 Task: Log work in the project AgileCenter for the issue 'Develop a new tool for automated testing of cross-browser compatibility and responsiveness' spent time as '2w 3d 9h 51m' and remaining time as '5w 1d 23h 40m' and add a flag. Now add the issue to the epic 'Security Compliance'. Log work in the project AgileCenter for the issue 'Upgrade the database indexing strategy of a web application to improve query performance and reduce data retrieval time' spent time as '4w 2d 19h 19m' and remaining time as '6w 2d 1h 36m' and clone the issue. Now add the issue to the epic 'Network Compliance'
Action: Mouse moved to (970, 163)
Screenshot: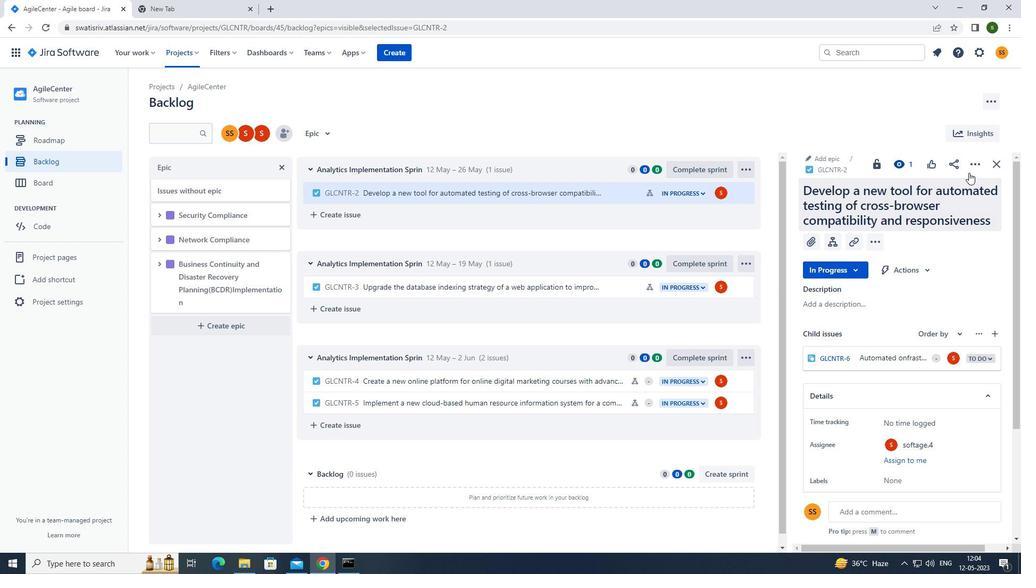 
Action: Mouse pressed left at (970, 163)
Screenshot: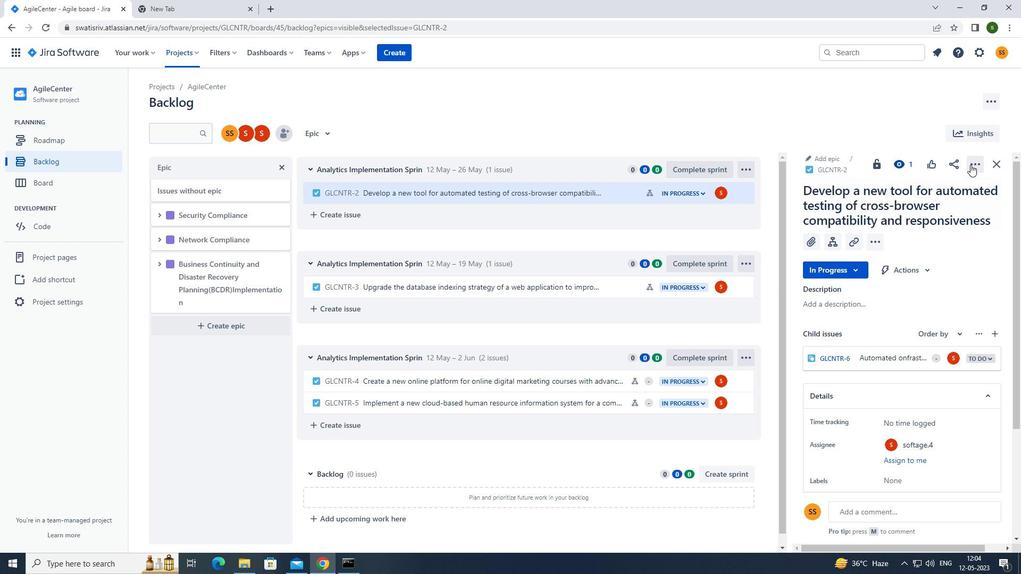 
Action: Mouse moved to (920, 190)
Screenshot: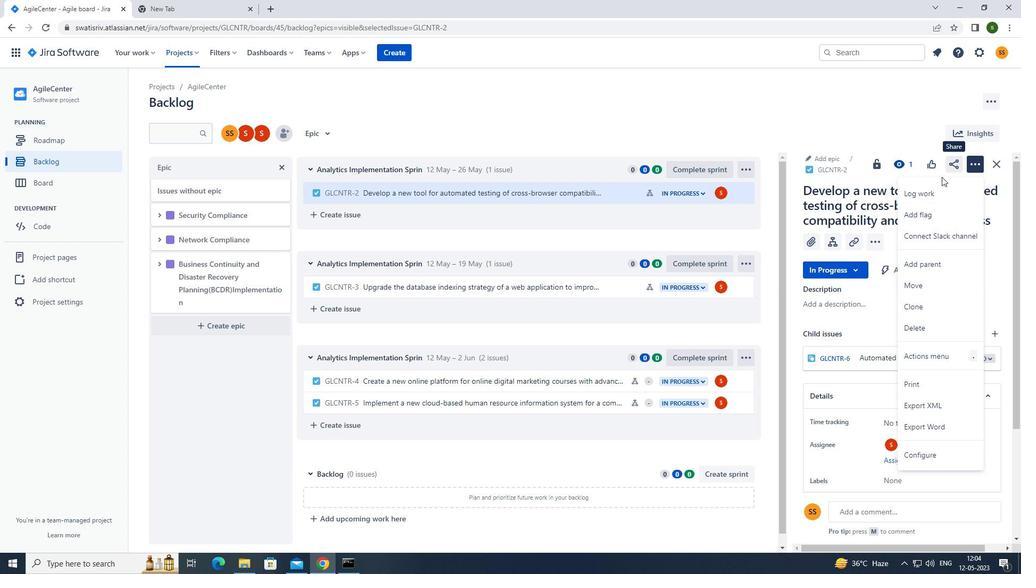 
Action: Mouse pressed left at (920, 190)
Screenshot: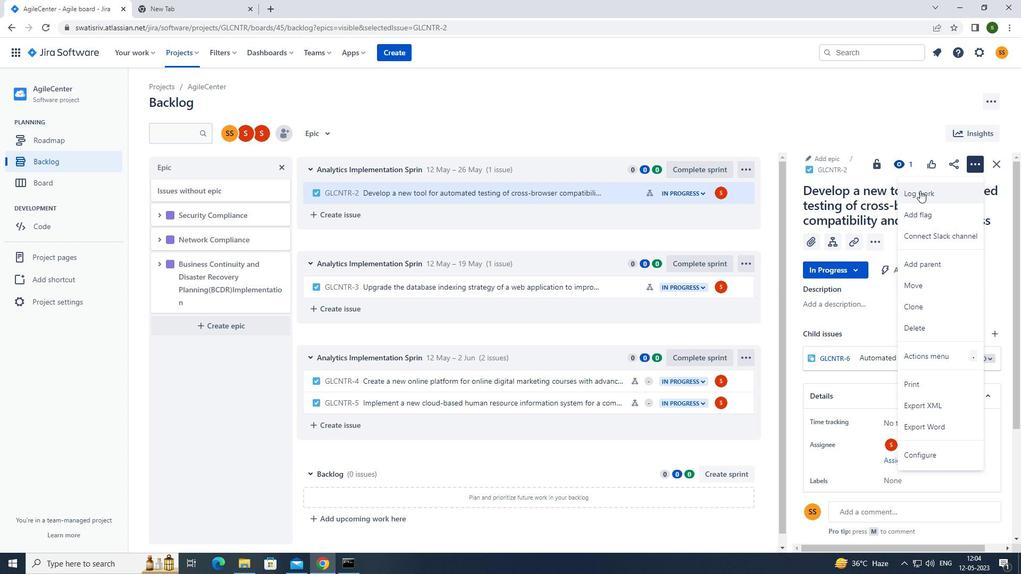 
Action: Mouse moved to (450, 132)
Screenshot: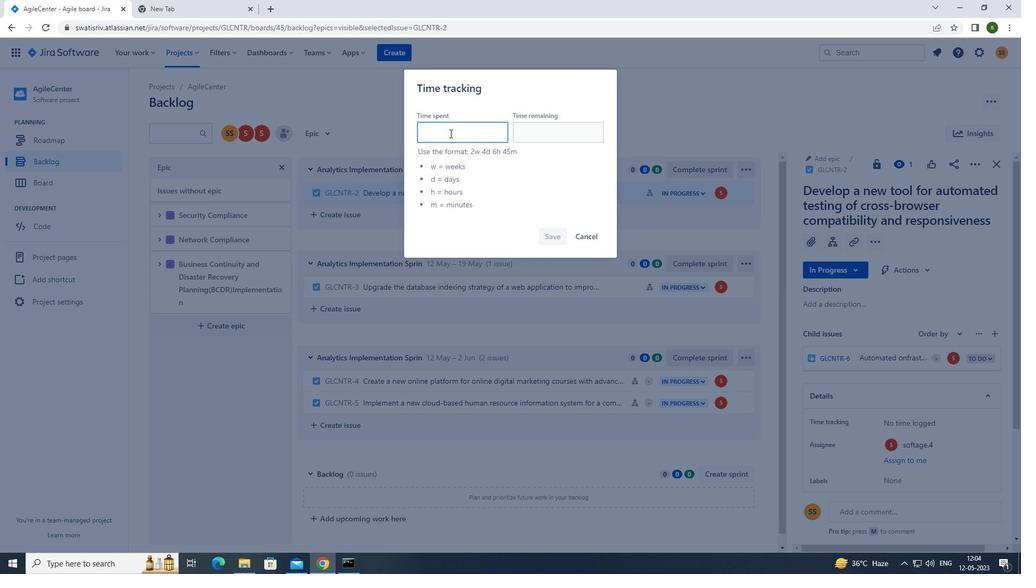 
Action: Key pressed 2w<Key.space>3d<Key.space>9g<Key.backspace>h<Key.space>51m
Screenshot: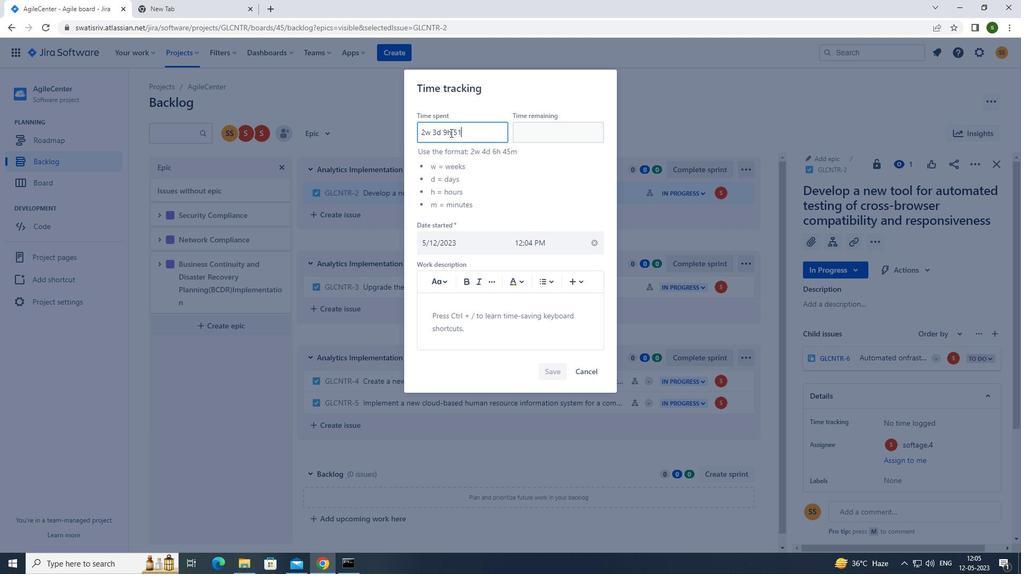 
Action: Mouse moved to (546, 147)
Screenshot: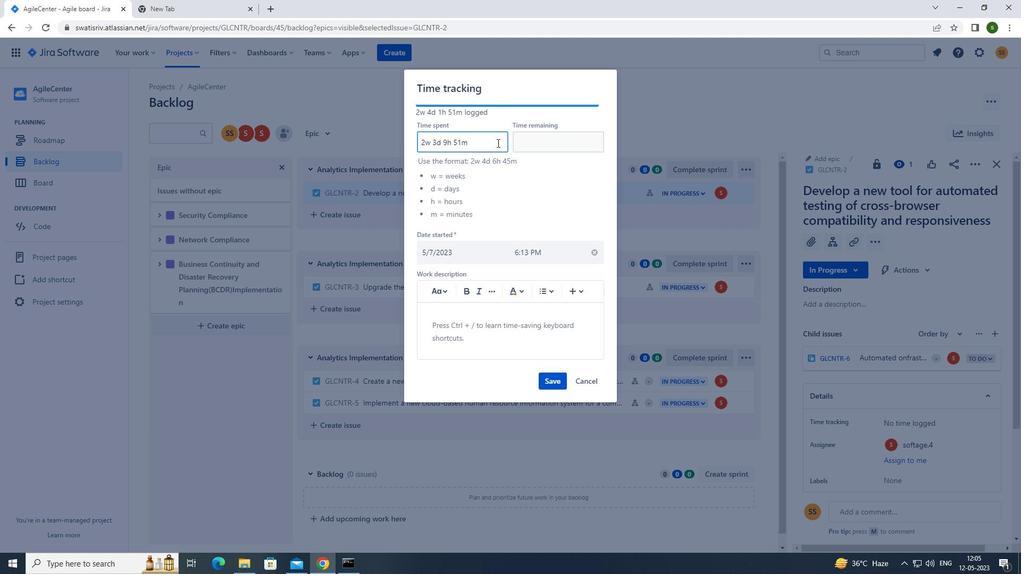 
Action: Mouse pressed left at (546, 147)
Screenshot: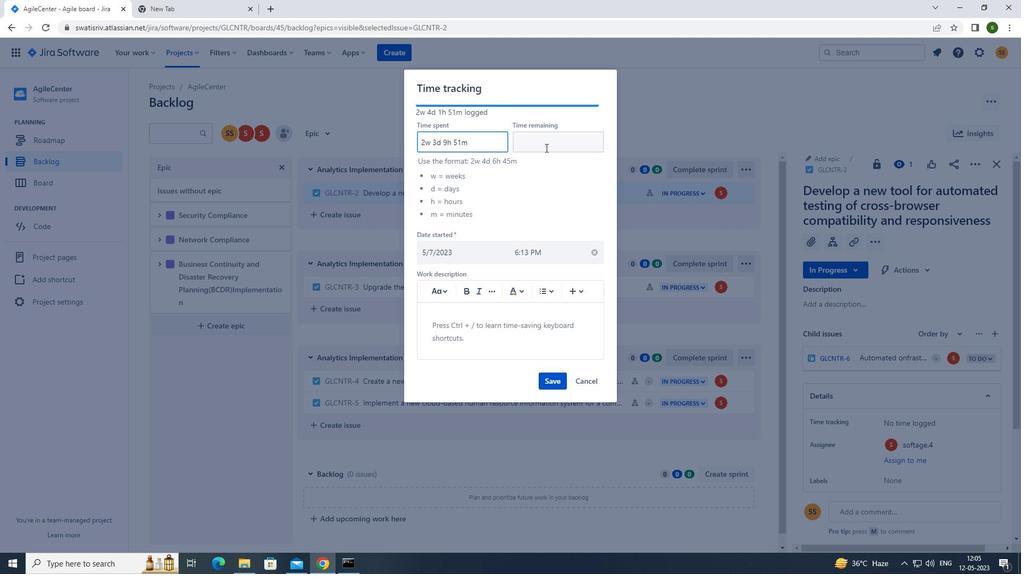 
Action: Key pressed 5w<Key.space>1d<Key.space>23h<Key.space>40m
Screenshot: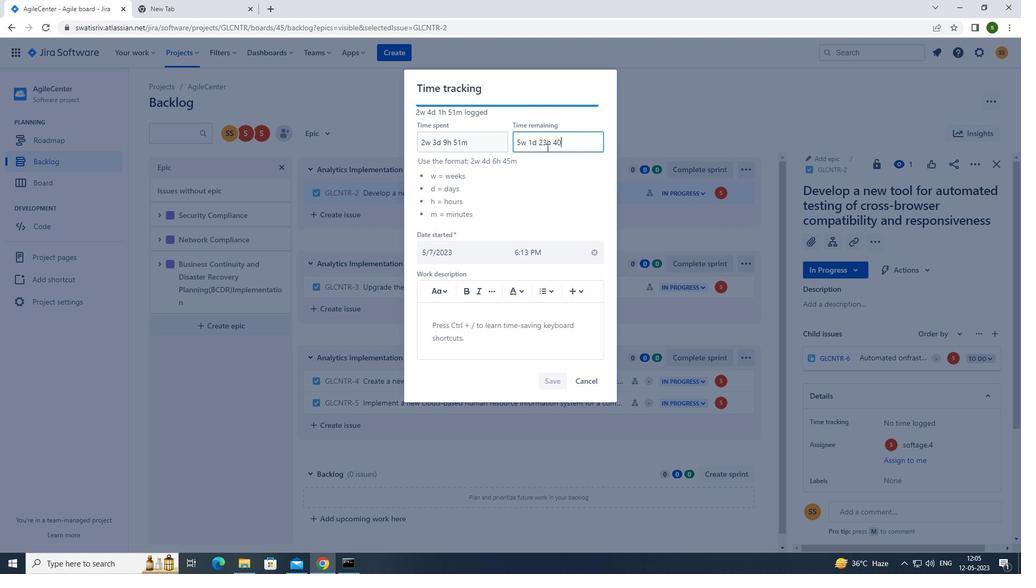 
Action: Mouse moved to (556, 383)
Screenshot: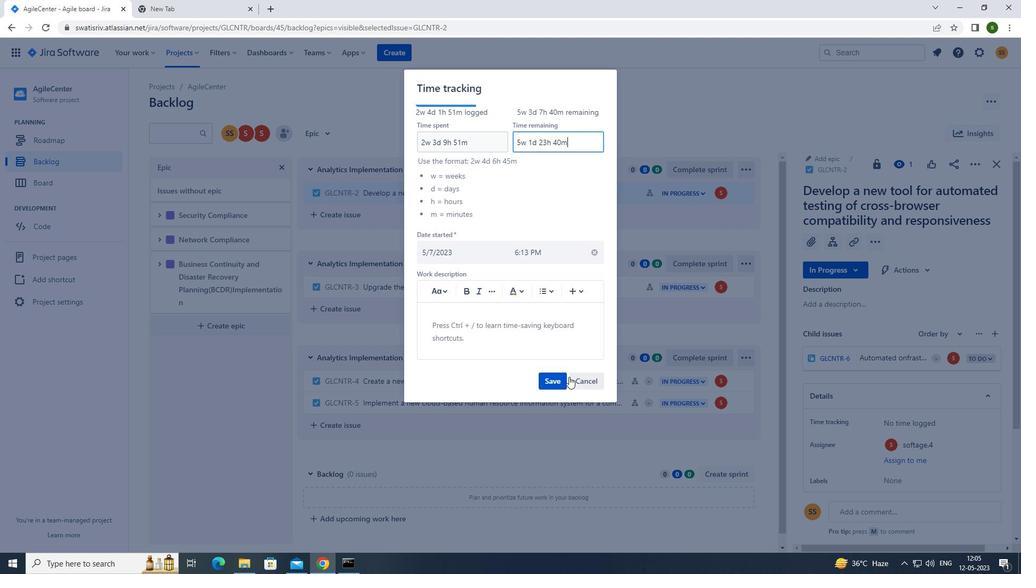
Action: Mouse pressed left at (556, 383)
Screenshot: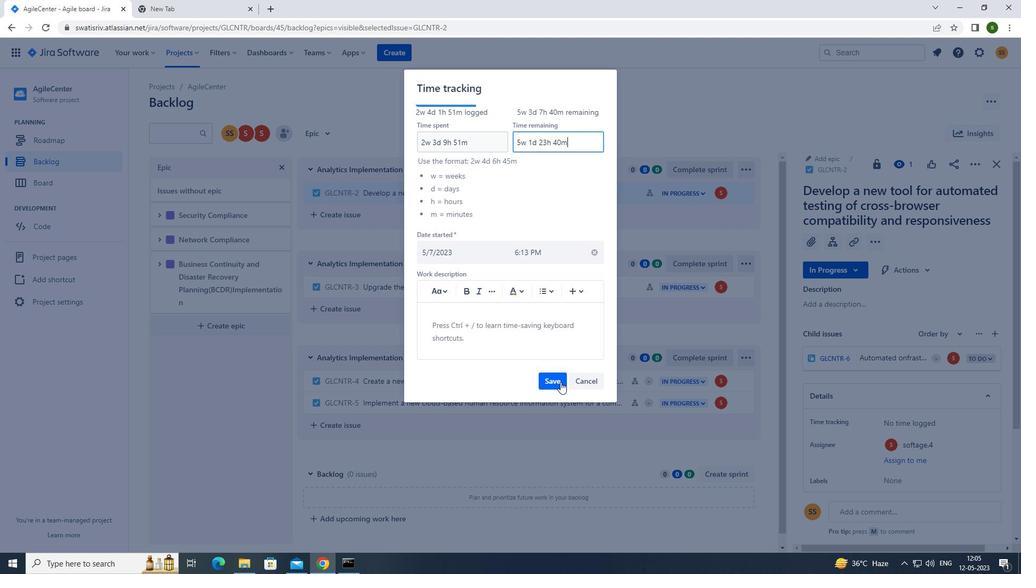 
Action: Mouse moved to (978, 164)
Screenshot: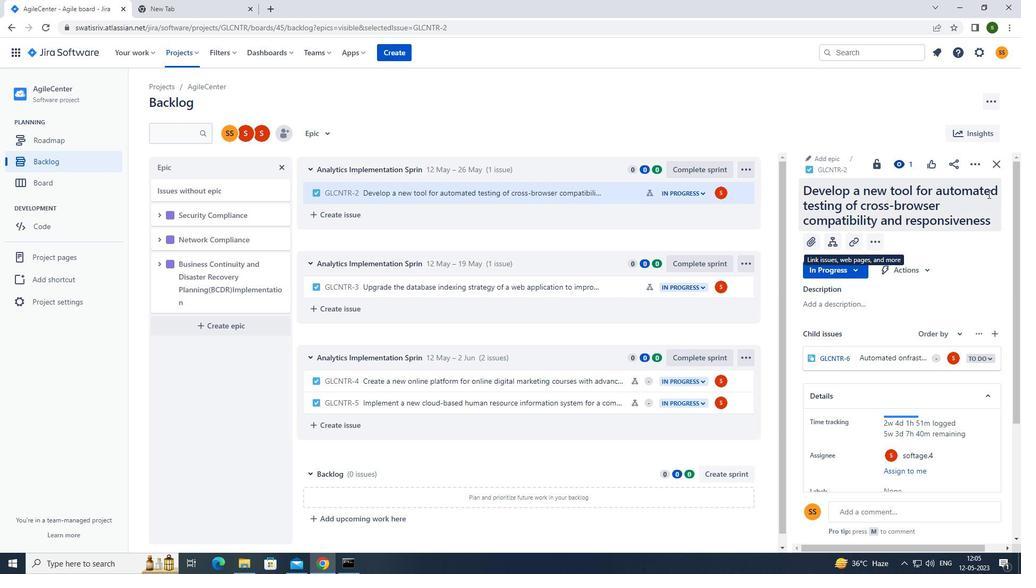 
Action: Mouse pressed left at (978, 164)
Screenshot: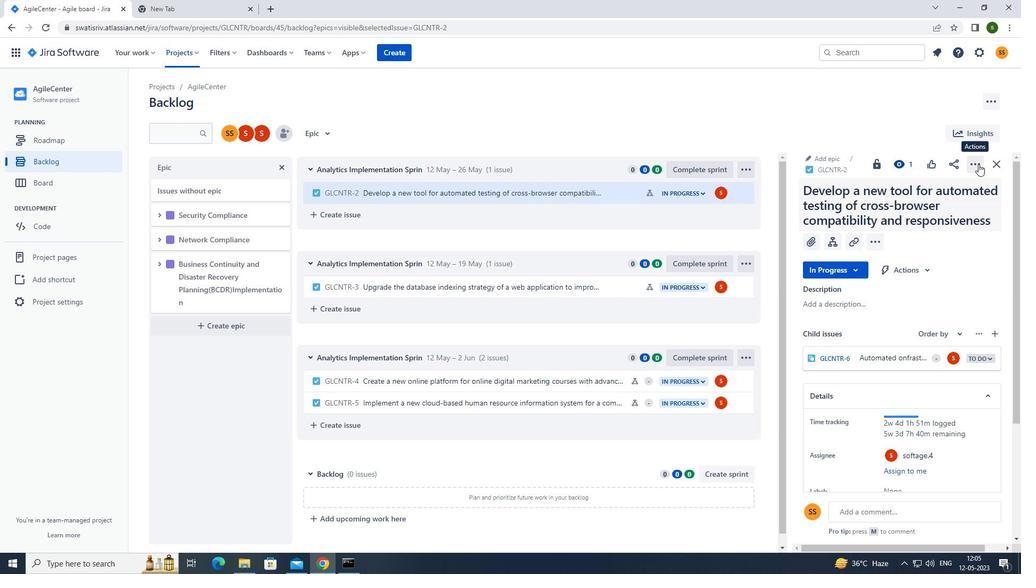 
Action: Mouse moved to (919, 215)
Screenshot: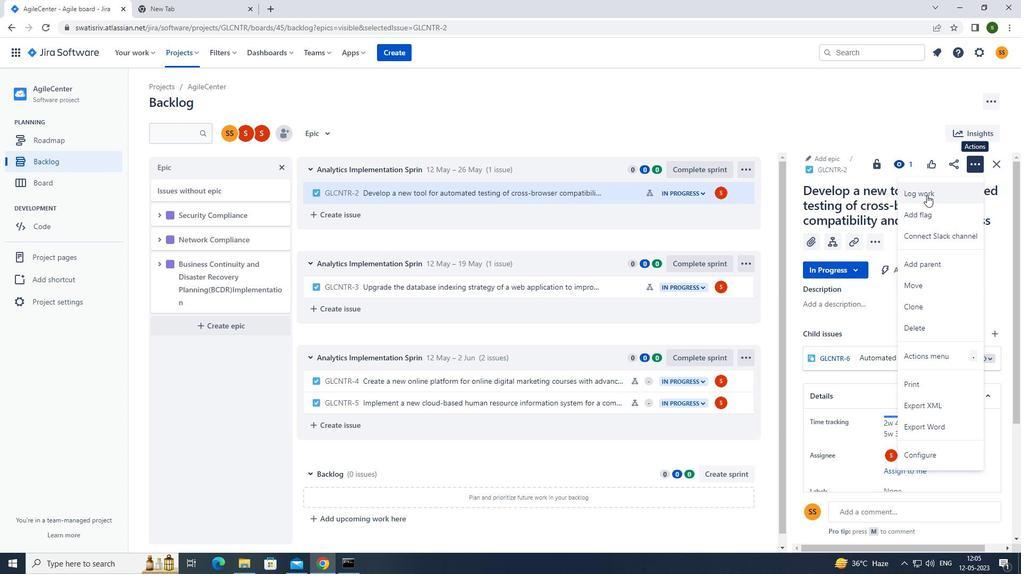 
Action: Mouse pressed left at (919, 215)
Screenshot: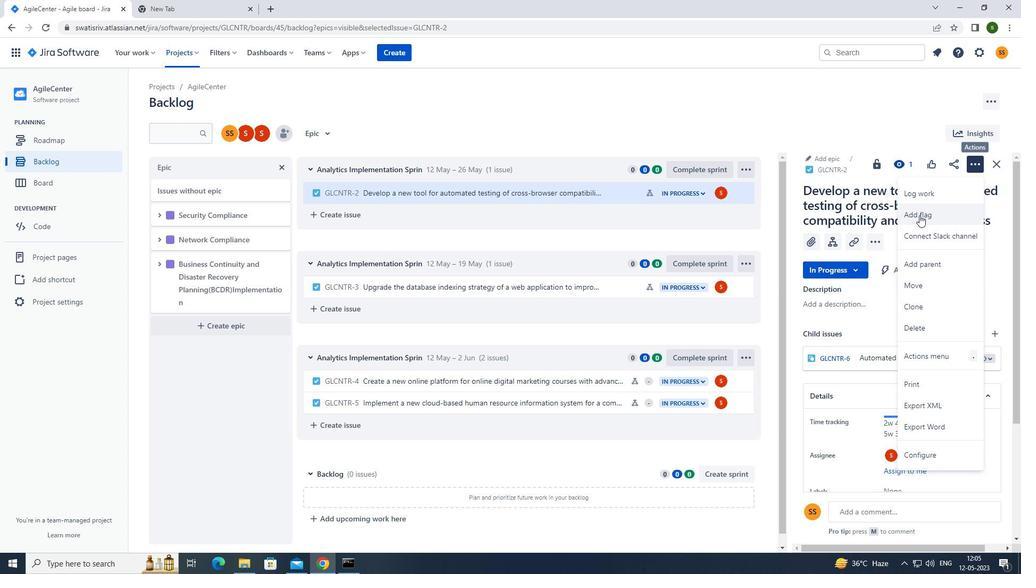 
Action: Mouse moved to (322, 131)
Screenshot: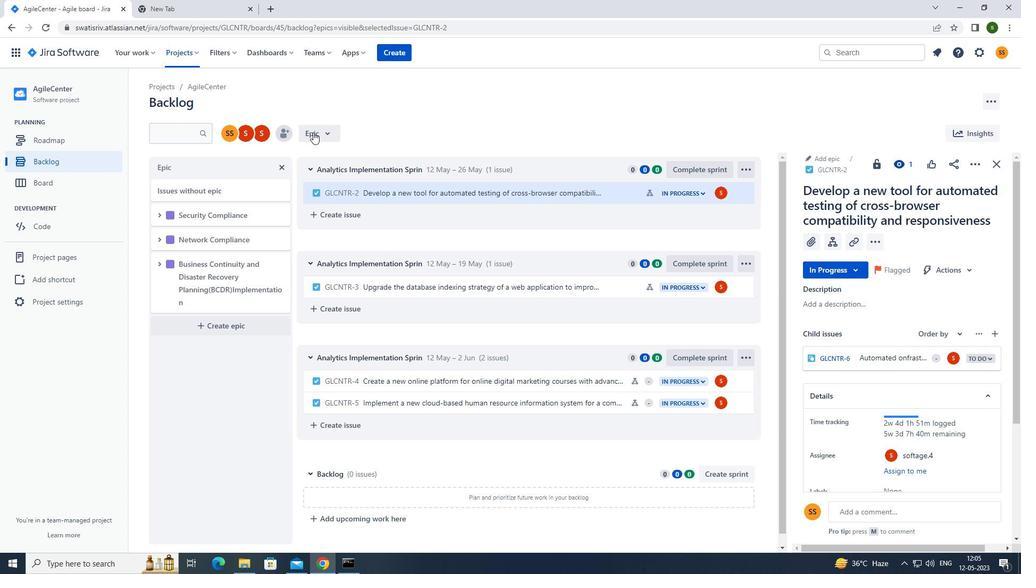 
Action: Mouse pressed left at (322, 131)
Screenshot: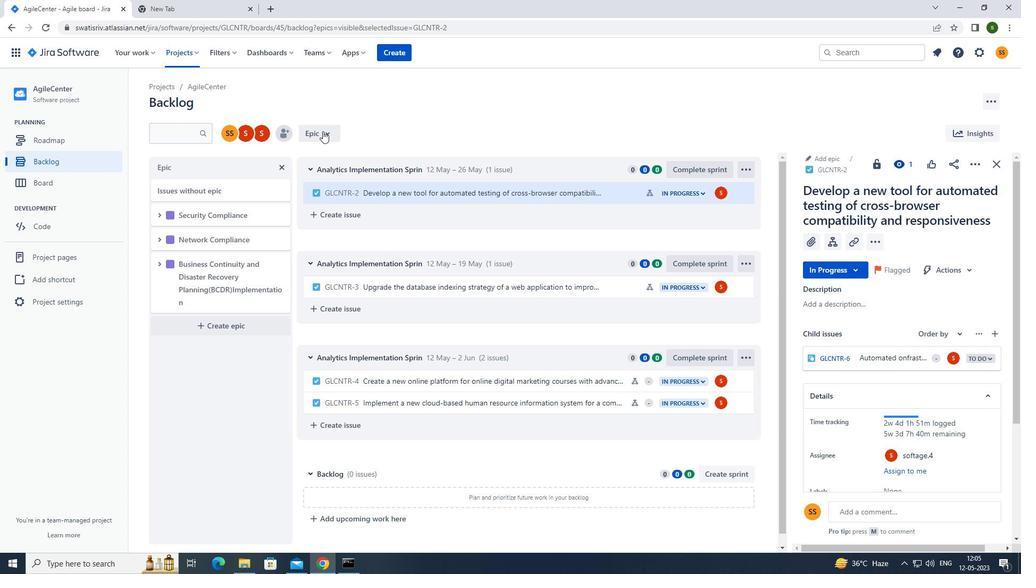 
Action: Mouse moved to (366, 184)
Screenshot: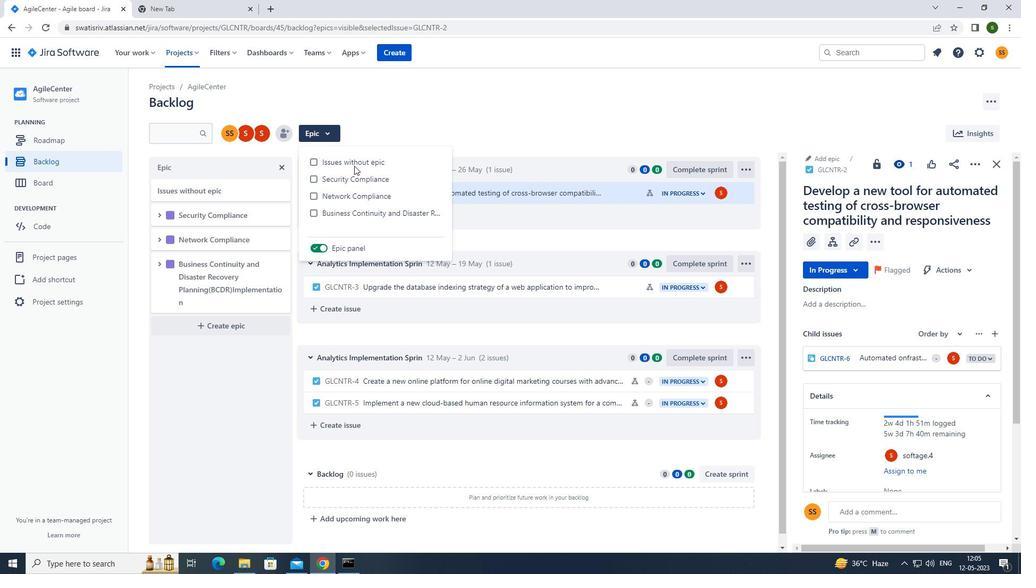 
Action: Mouse pressed left at (366, 184)
Screenshot: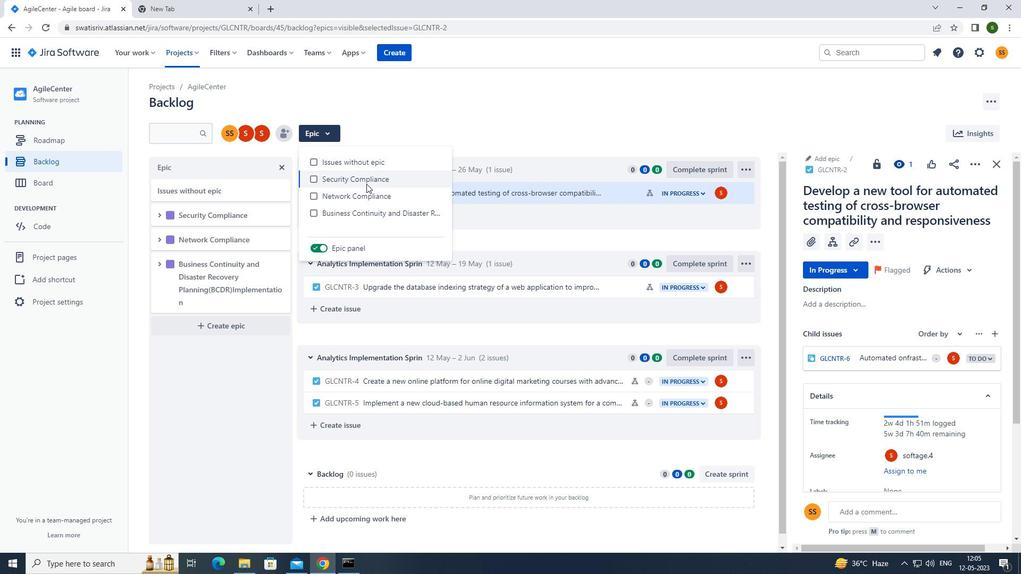 
Action: Mouse moved to (452, 129)
Screenshot: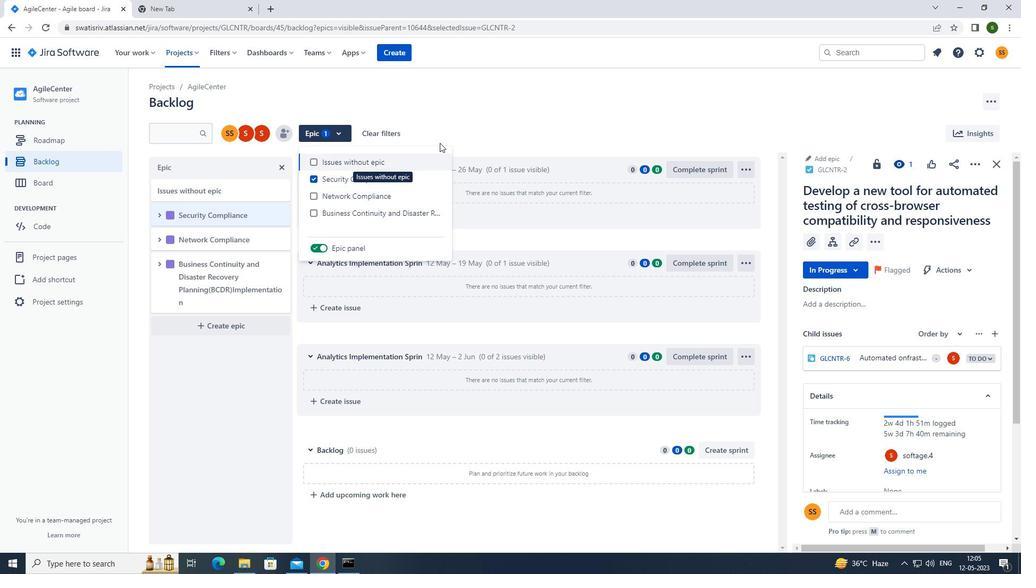 
Action: Mouse pressed left at (452, 129)
Screenshot: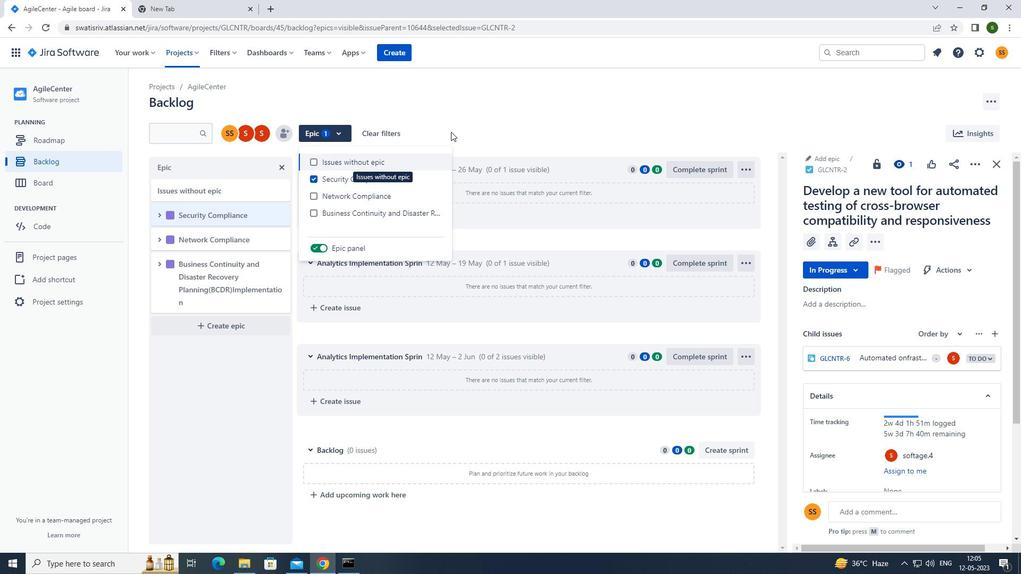 
Action: Mouse moved to (81, 163)
Screenshot: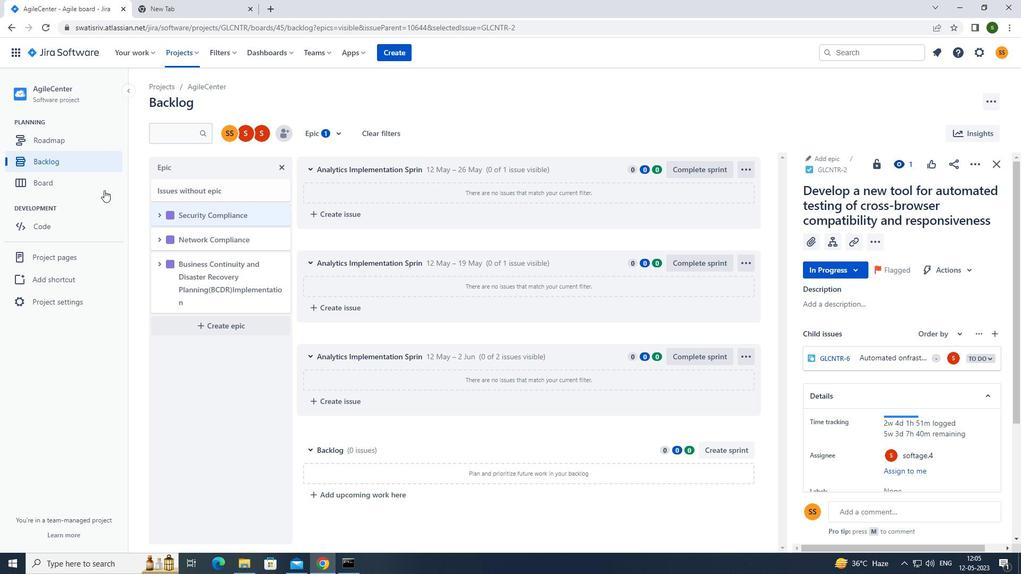 
Action: Mouse pressed left at (81, 163)
Screenshot: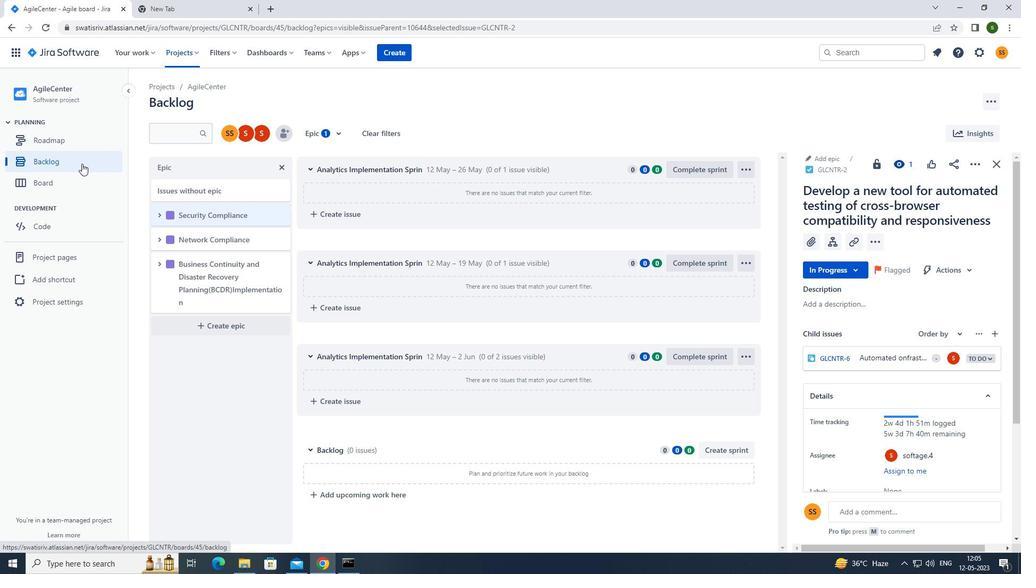 
Action: Mouse moved to (562, 295)
Screenshot: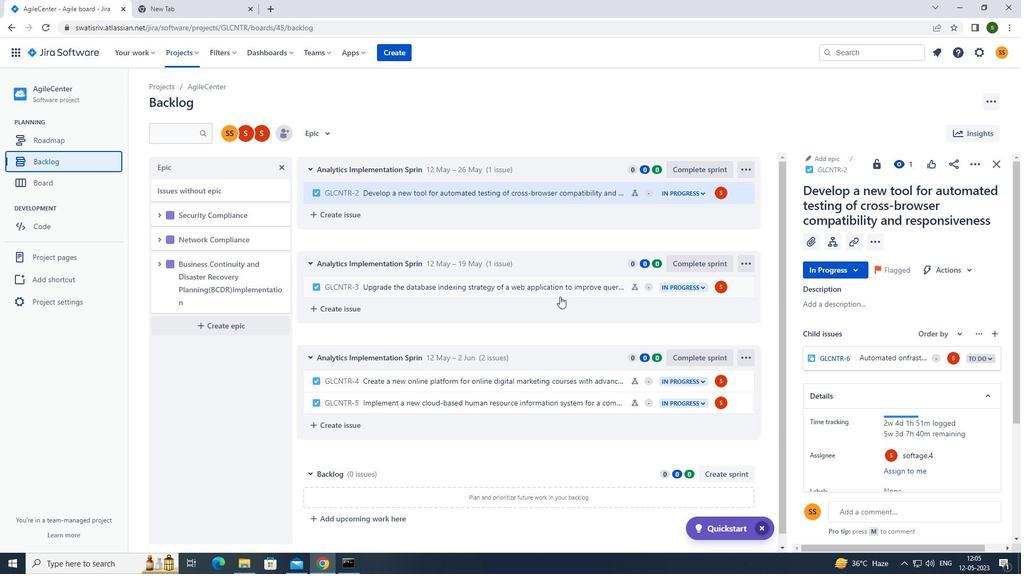 
Action: Mouse pressed left at (562, 295)
Screenshot: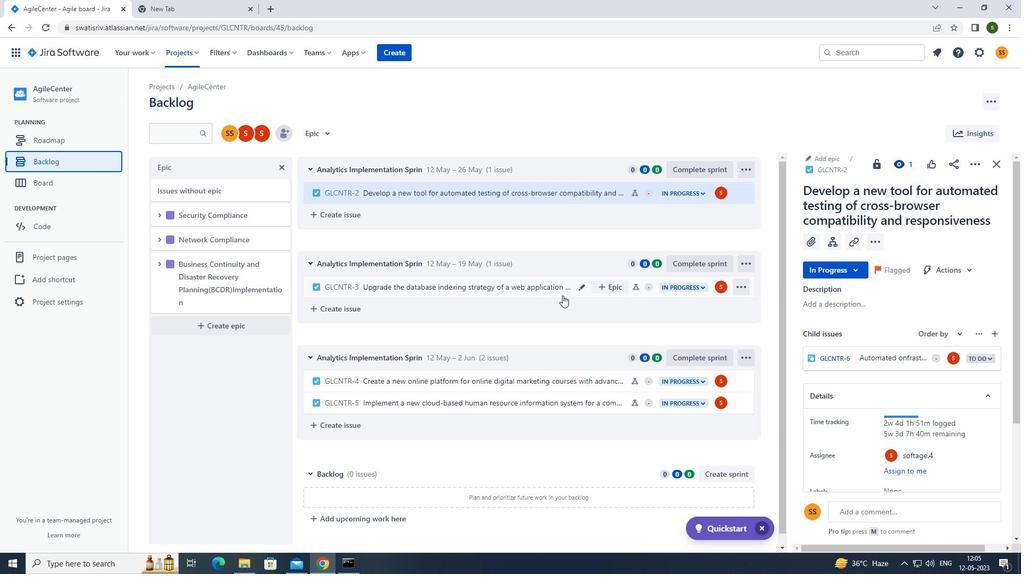 
Action: Mouse moved to (967, 161)
Screenshot: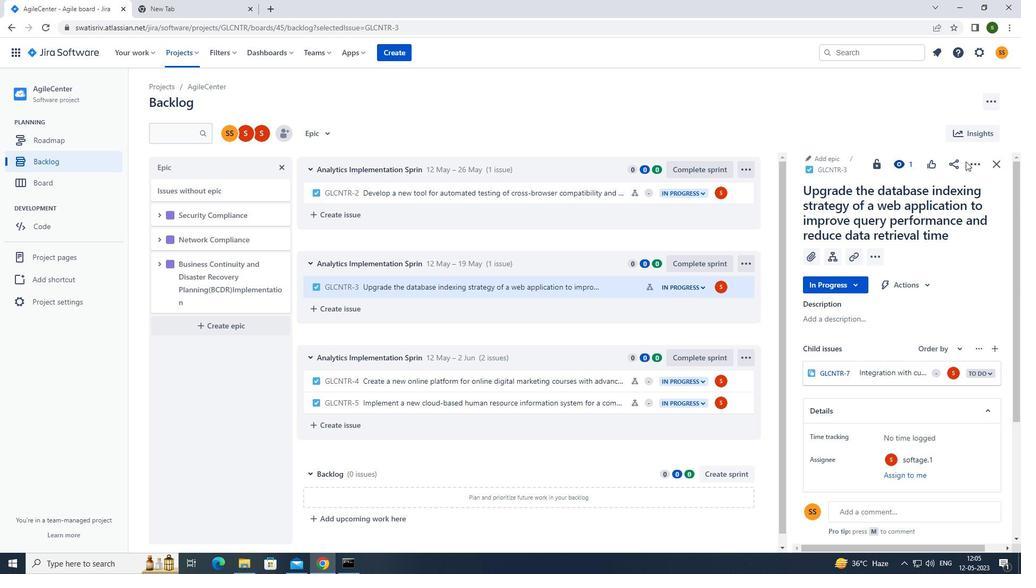 
Action: Mouse pressed left at (967, 161)
Screenshot: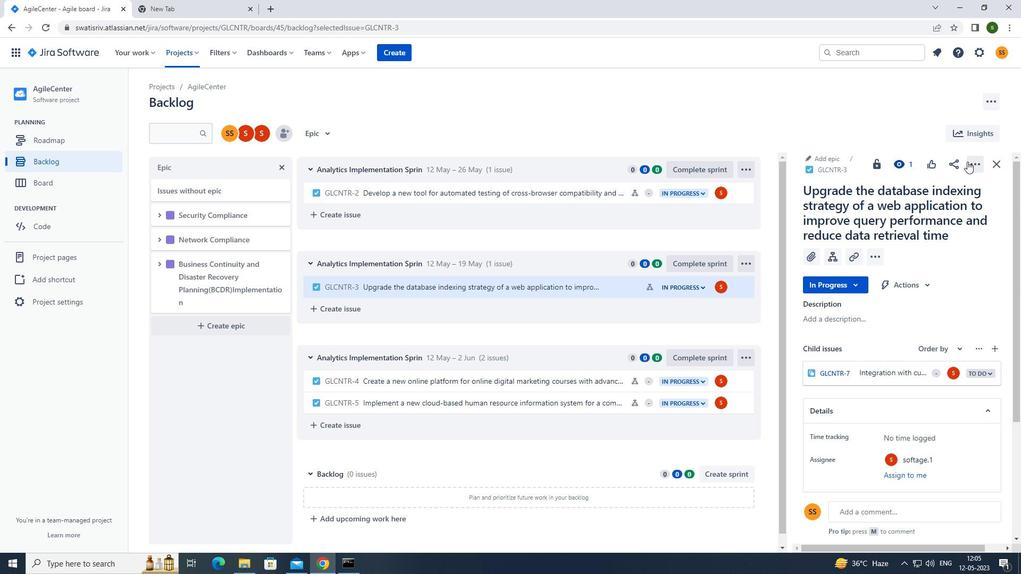 
Action: Mouse moved to (945, 189)
Screenshot: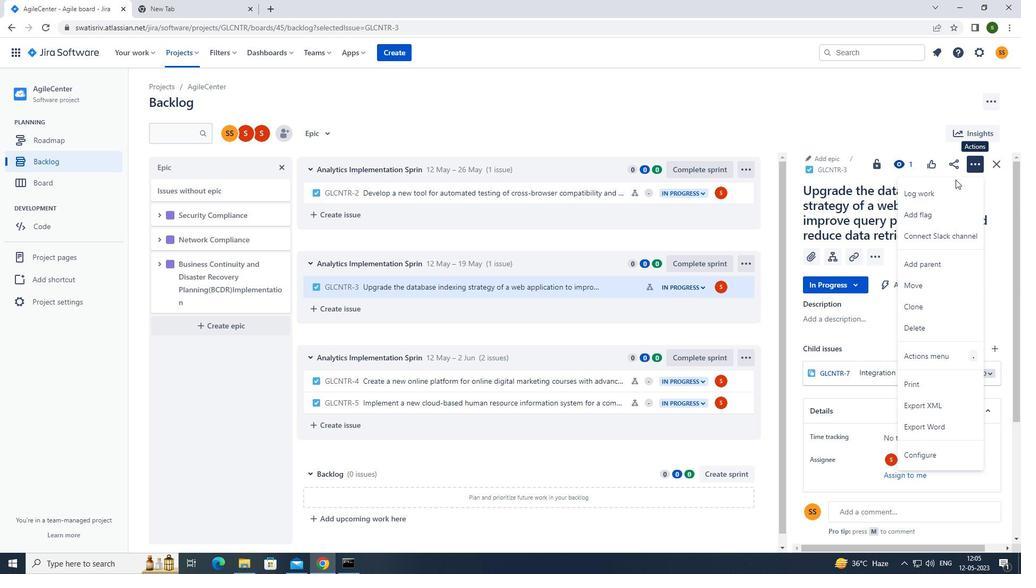 
Action: Mouse pressed left at (945, 189)
Screenshot: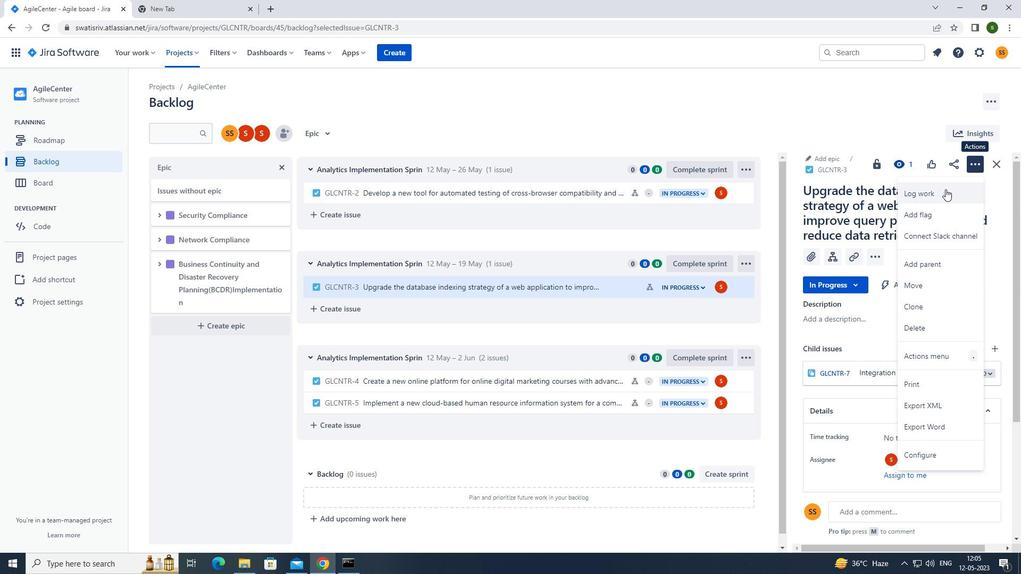 
Action: Mouse moved to (488, 130)
Screenshot: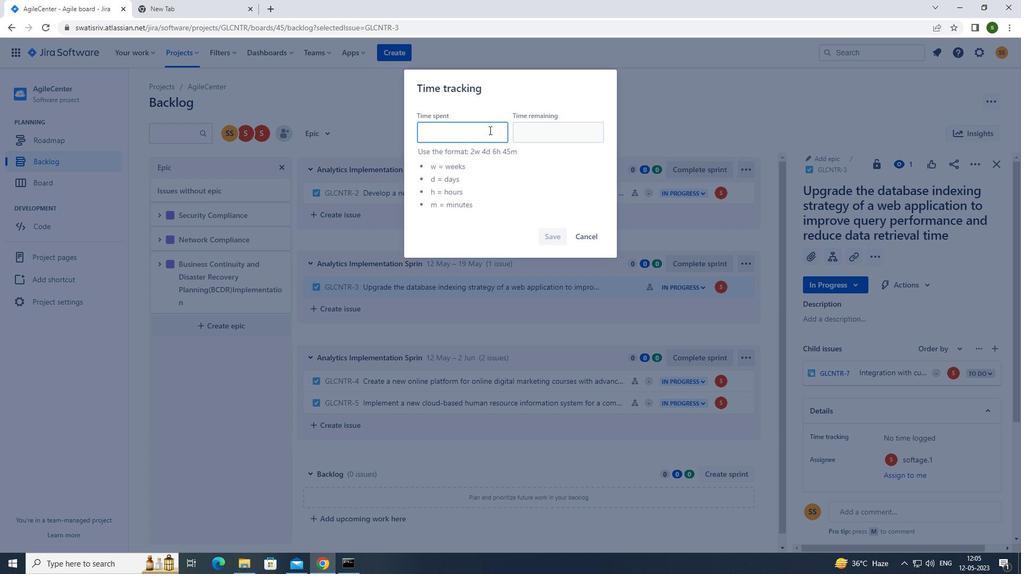 
Action: Key pressed 4w<Key.space>2d<Key.space>19h<Key.space>19m
Screenshot: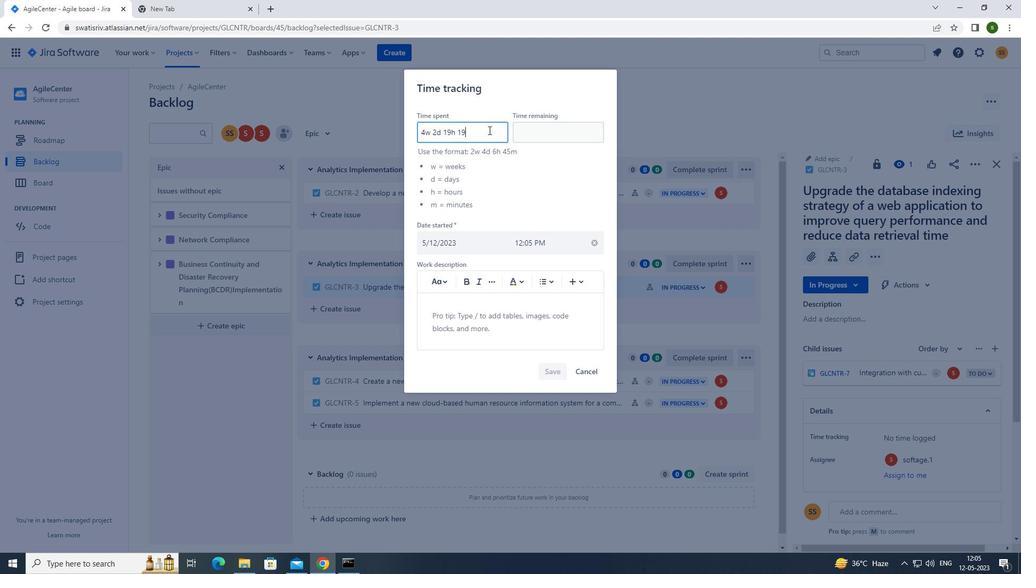 
Action: Mouse moved to (561, 143)
Screenshot: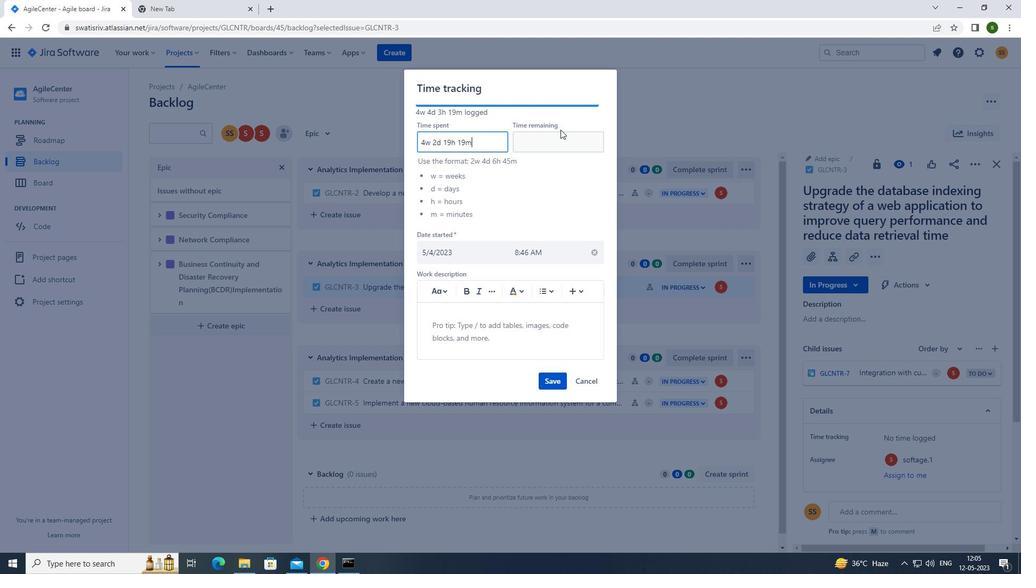 
Action: Mouse pressed left at (561, 143)
Screenshot: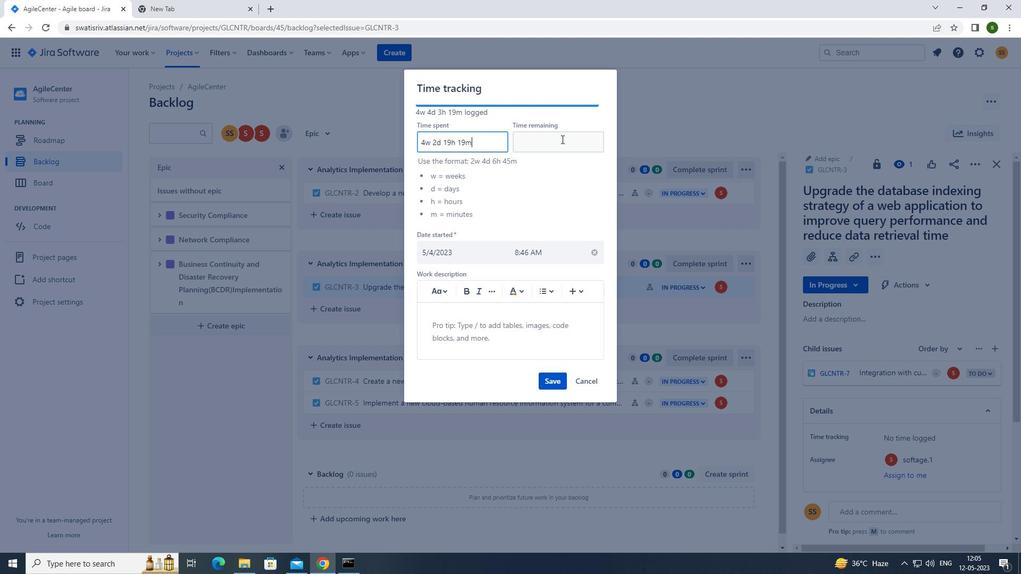 
Action: Mouse moved to (563, 143)
Screenshot: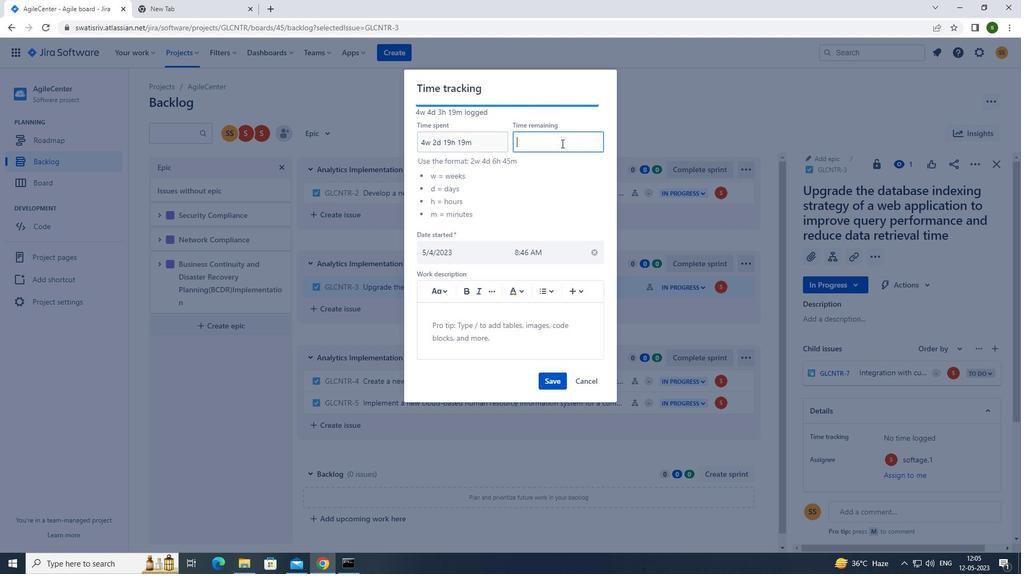 
Action: Key pressed 6w<Key.space>2d<Key.space>1h<Key.space>36m
Screenshot: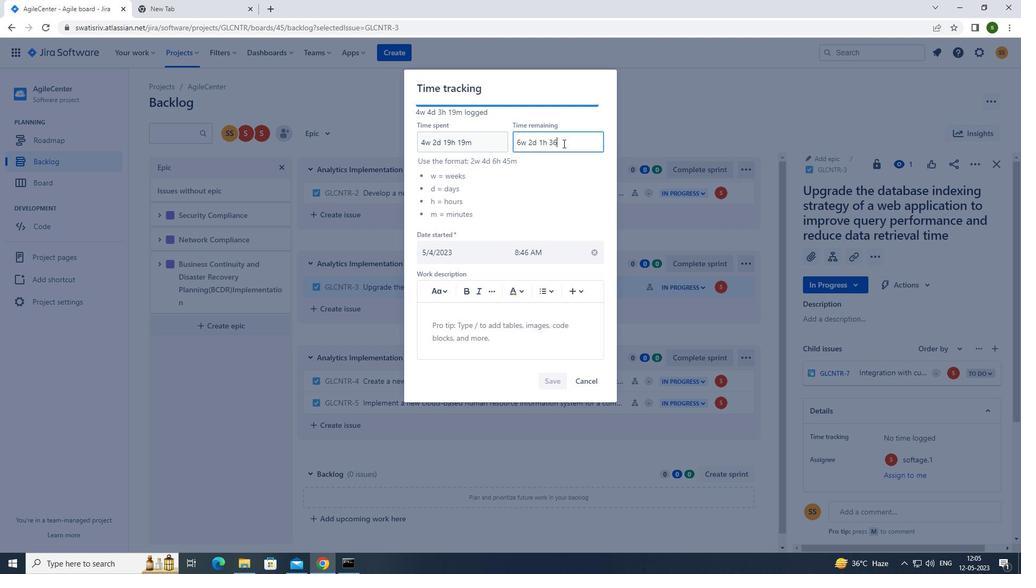 
Action: Mouse moved to (555, 379)
Screenshot: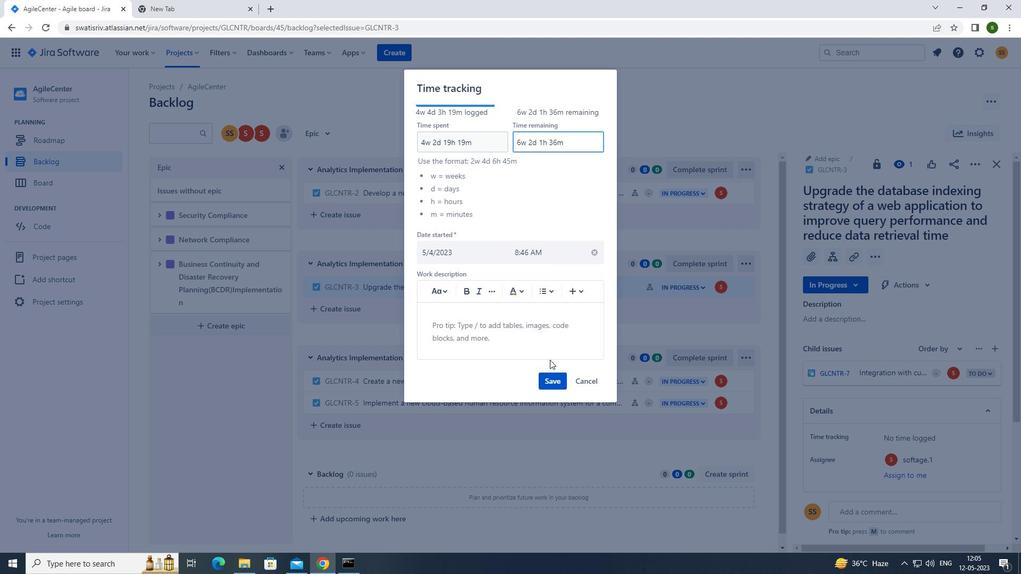 
Action: Mouse pressed left at (555, 379)
Screenshot: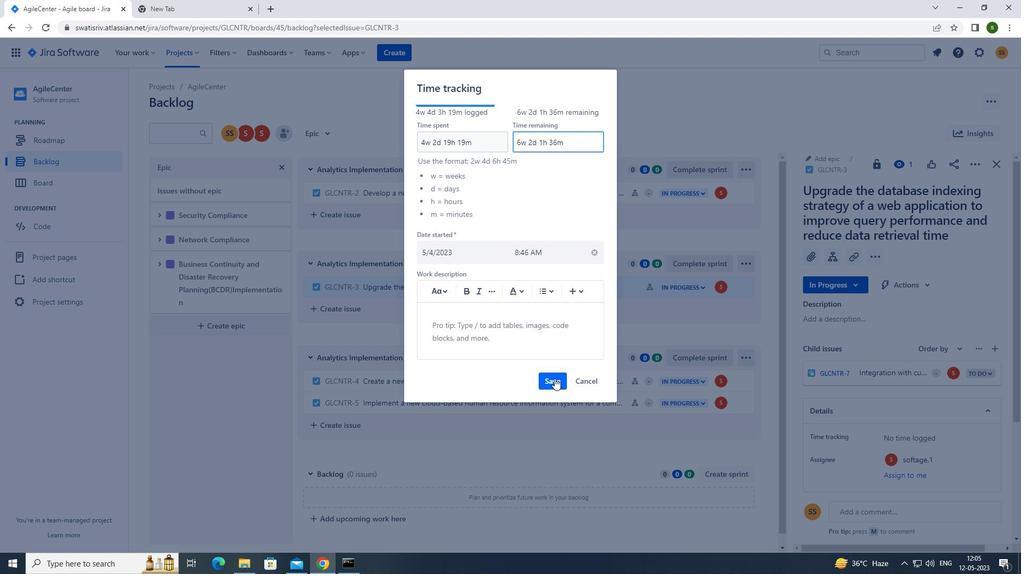 
Action: Mouse moved to (976, 163)
Screenshot: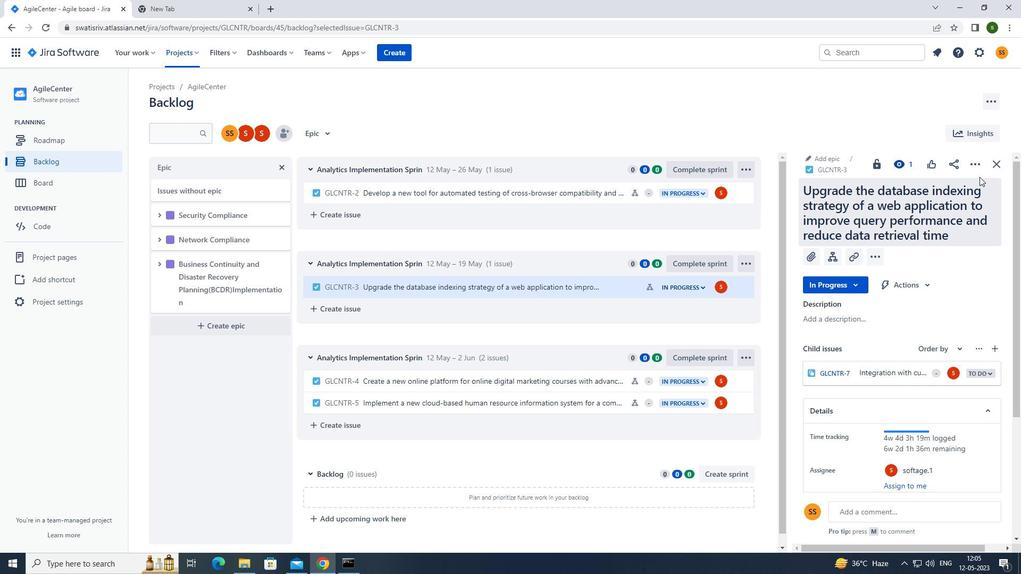 
Action: Mouse pressed left at (976, 163)
Screenshot: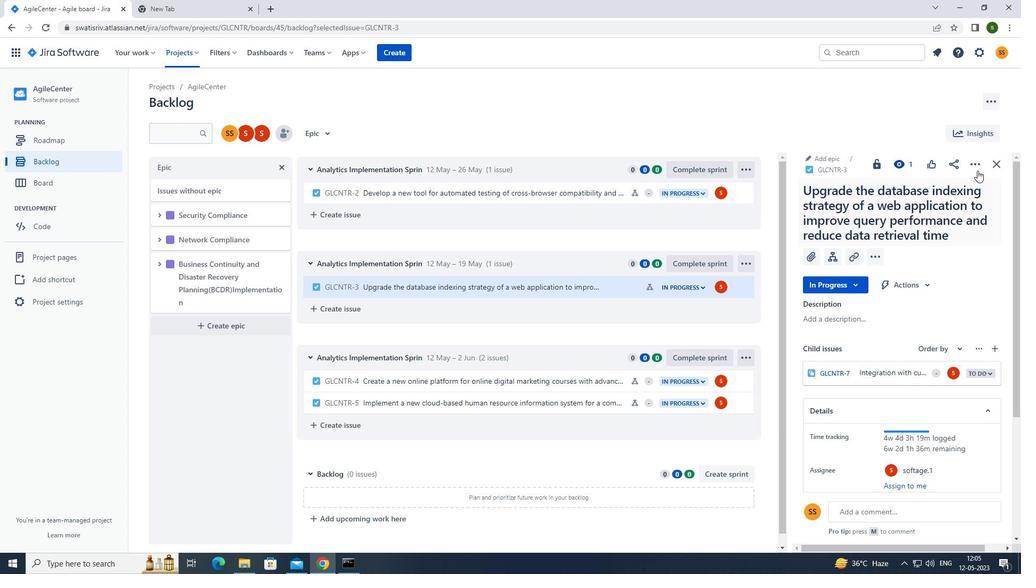 
Action: Mouse moved to (929, 310)
Screenshot: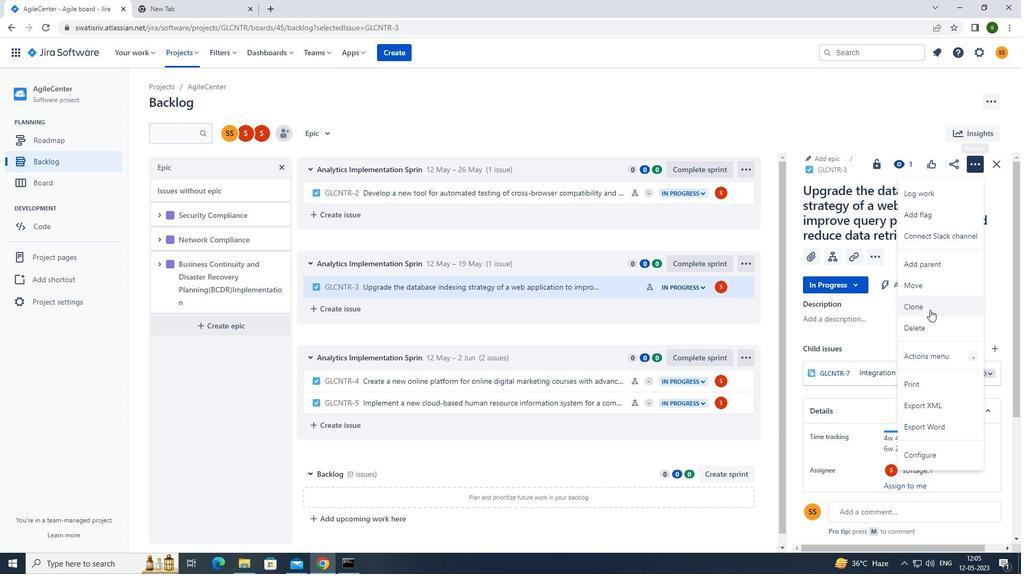 
Action: Mouse pressed left at (929, 310)
Screenshot: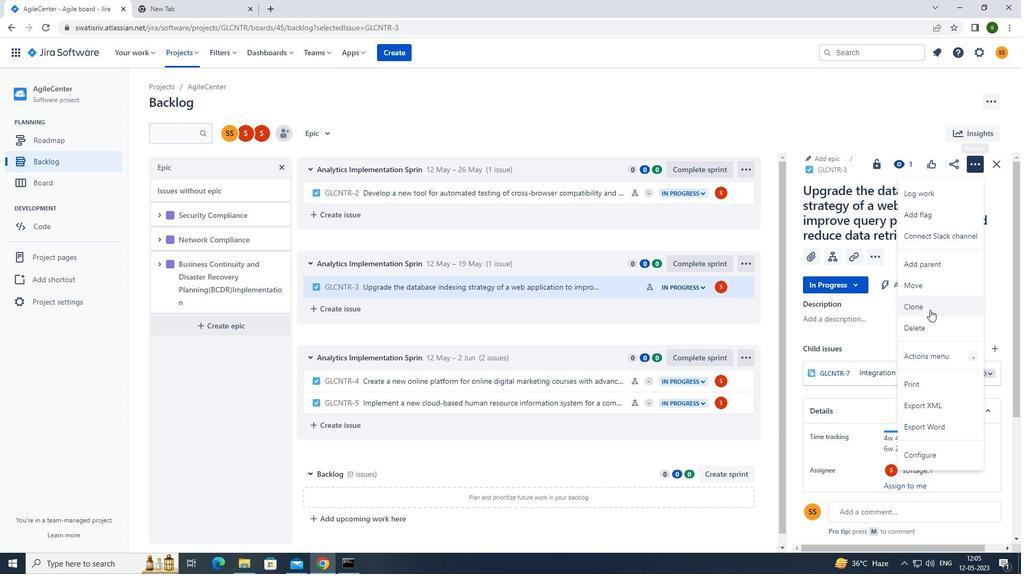 
Action: Mouse moved to (577, 228)
Screenshot: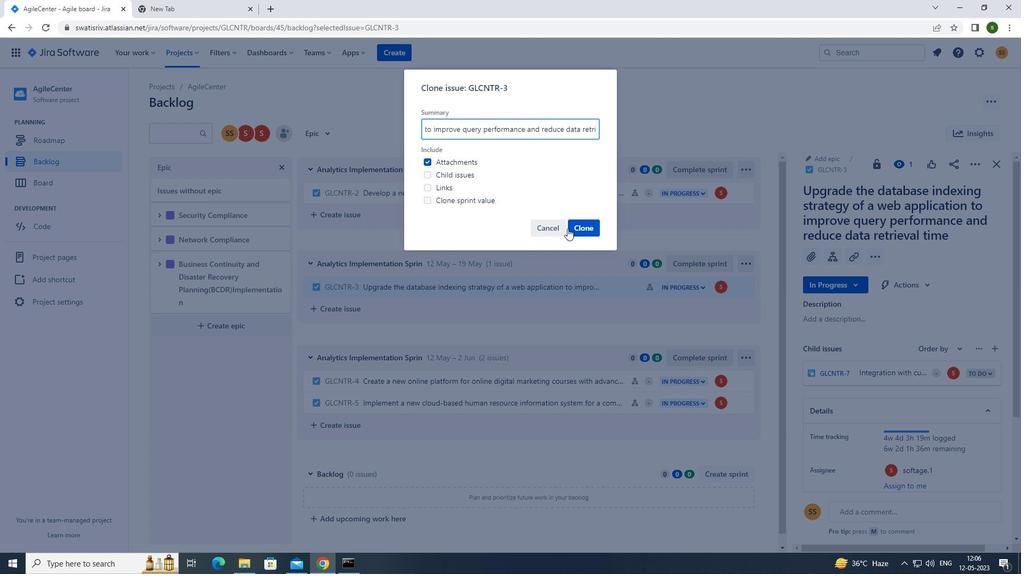 
Action: Mouse pressed left at (577, 228)
Screenshot: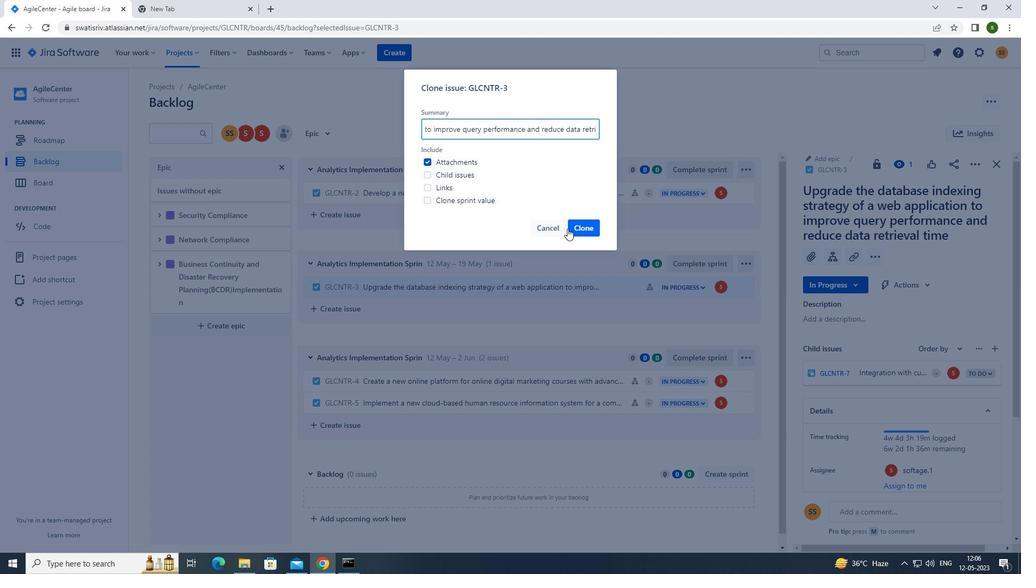 
Action: Mouse moved to (324, 132)
Screenshot: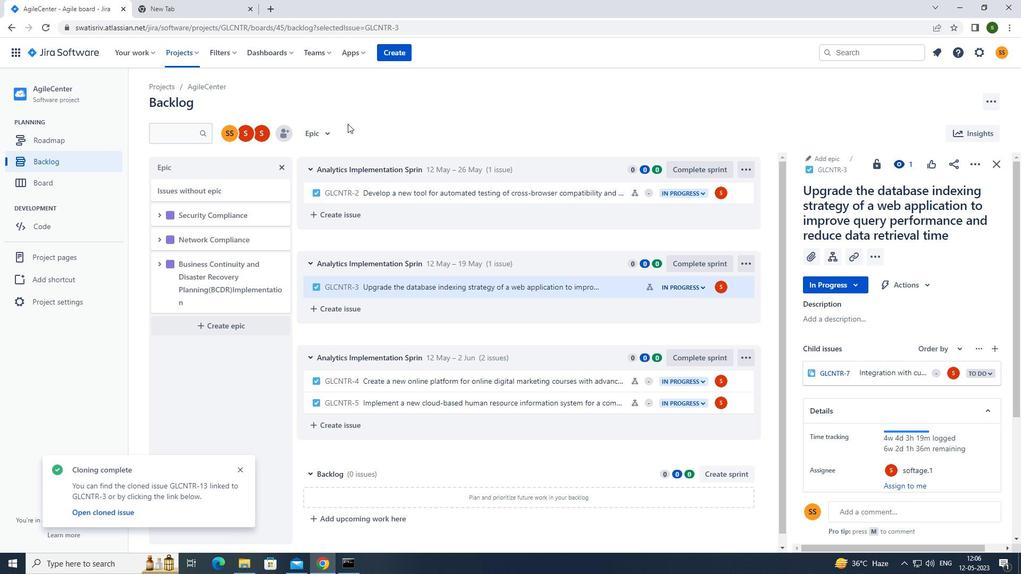 
Action: Mouse pressed left at (324, 132)
Screenshot: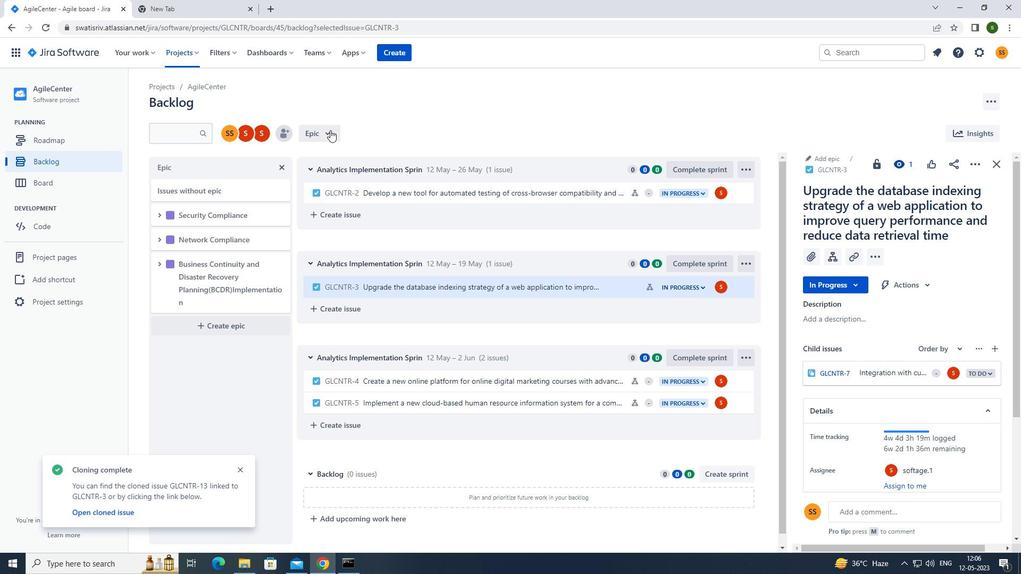 
Action: Mouse moved to (354, 194)
Screenshot: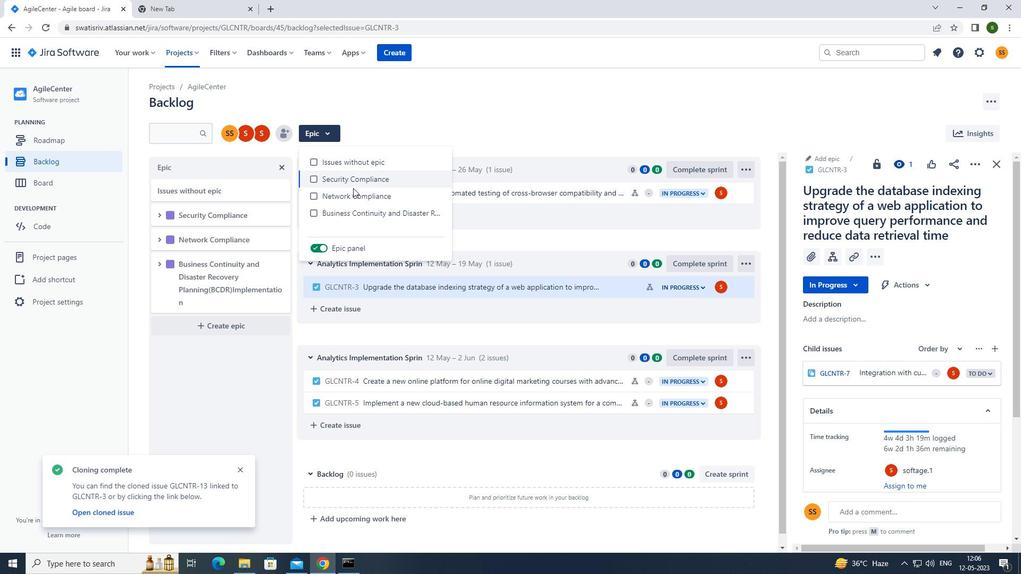 
Action: Mouse pressed left at (354, 194)
Screenshot: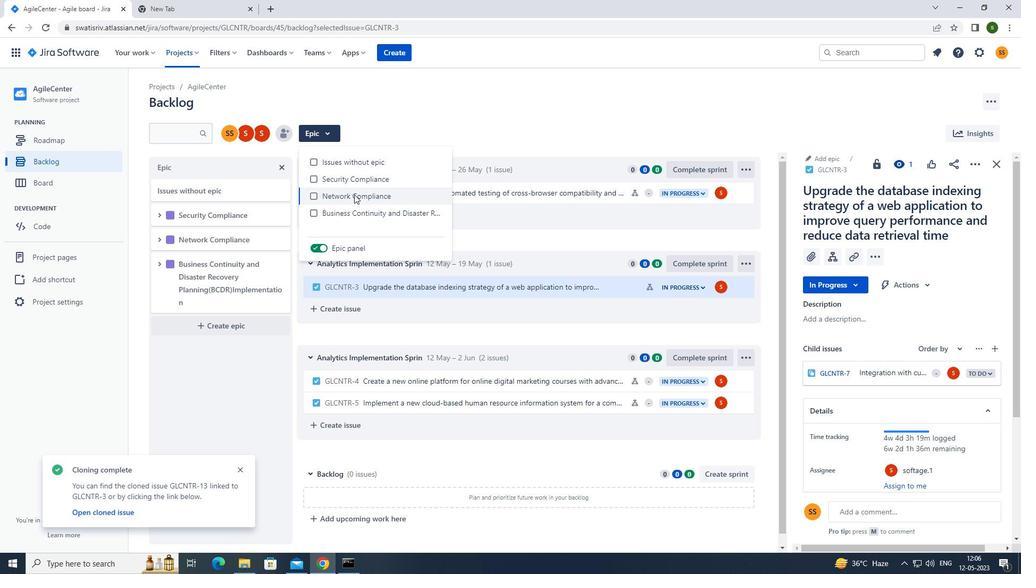 
Action: Mouse moved to (451, 120)
Screenshot: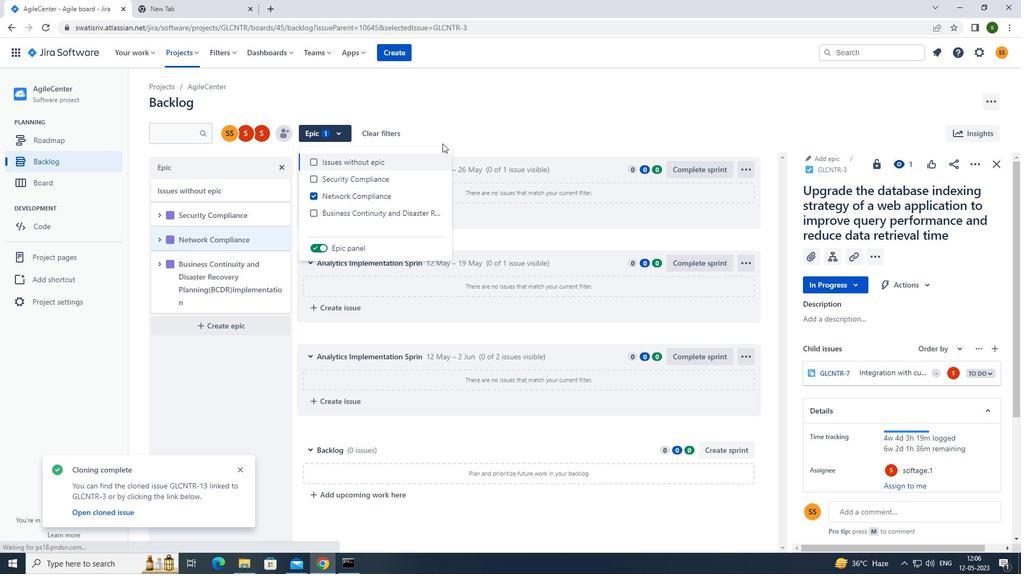 
Action: Mouse pressed left at (451, 120)
Screenshot: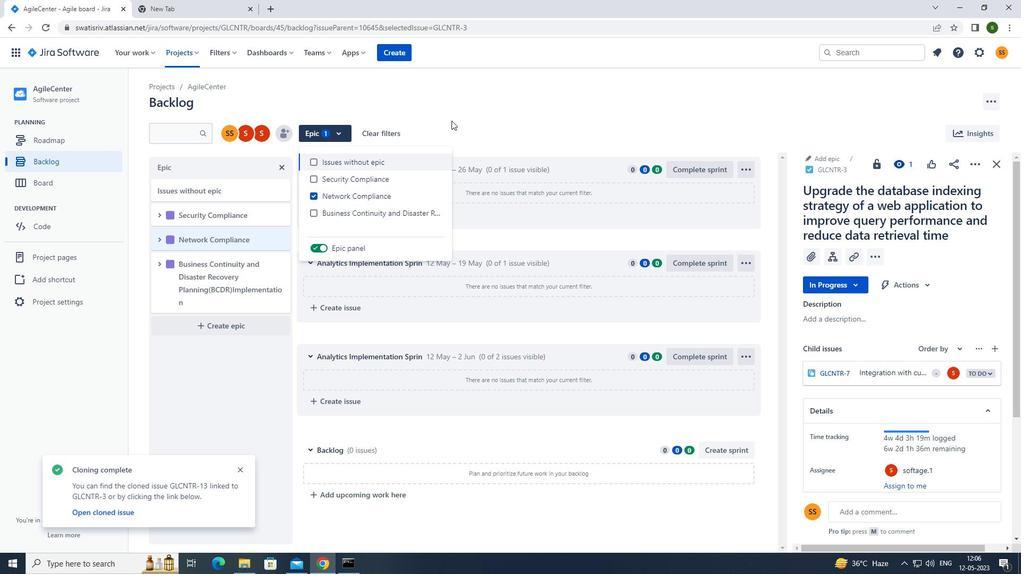 
